Task: View about company page.
Action: Mouse moved to (625, 67)
Screenshot: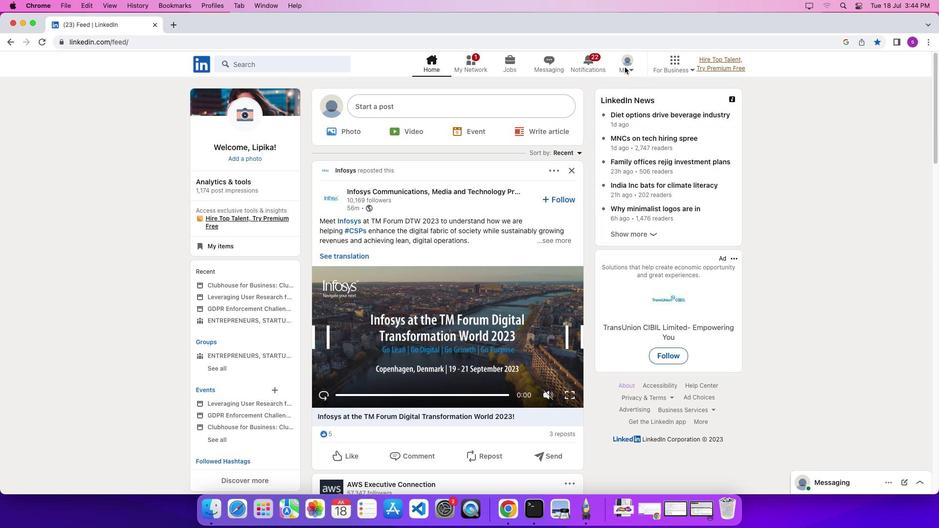 
Action: Mouse pressed left at (625, 67)
Screenshot: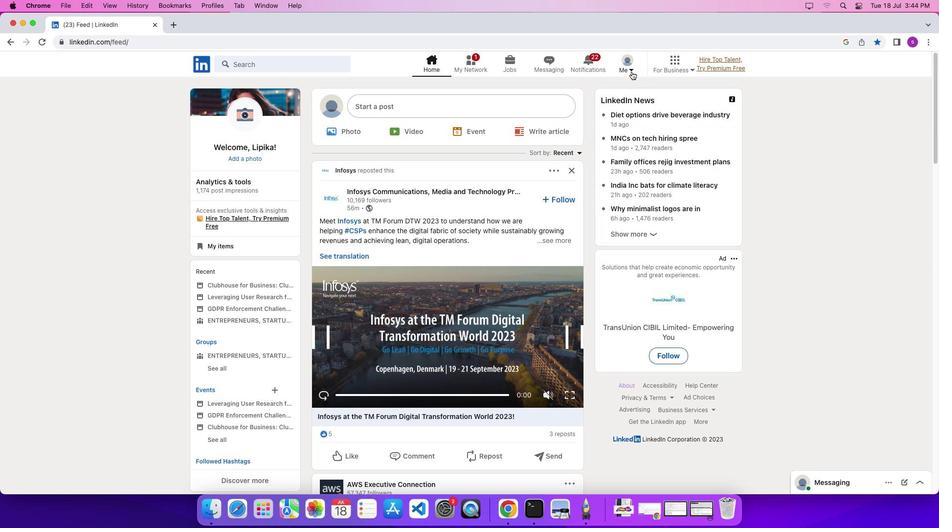 
Action: Mouse moved to (633, 72)
Screenshot: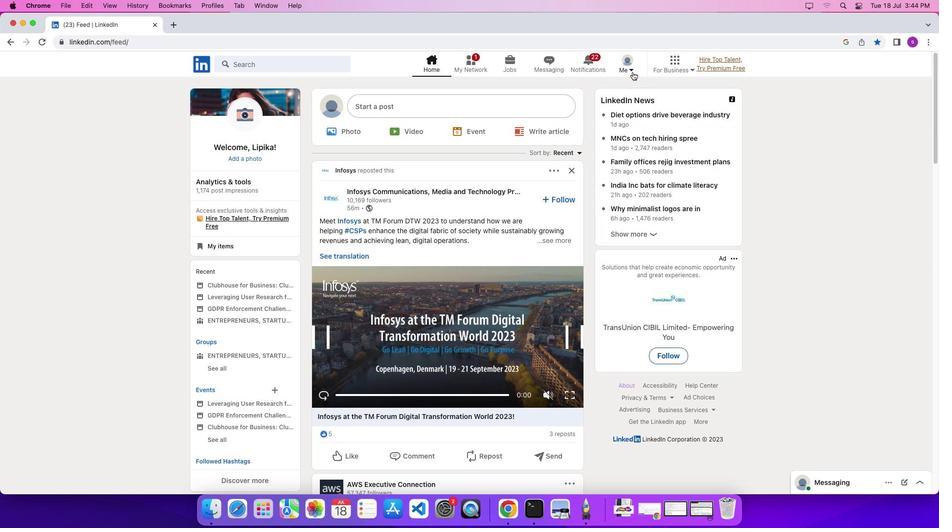 
Action: Mouse pressed left at (633, 72)
Screenshot: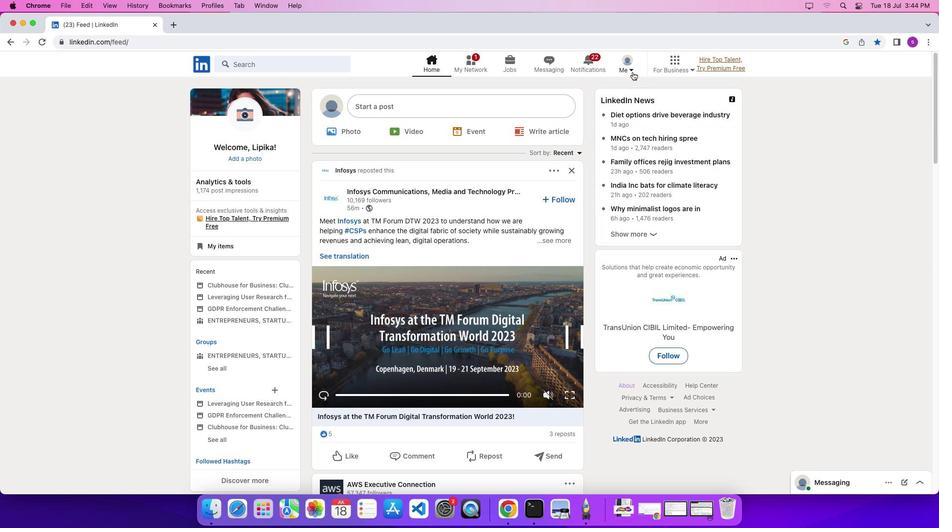 
Action: Mouse moved to (613, 125)
Screenshot: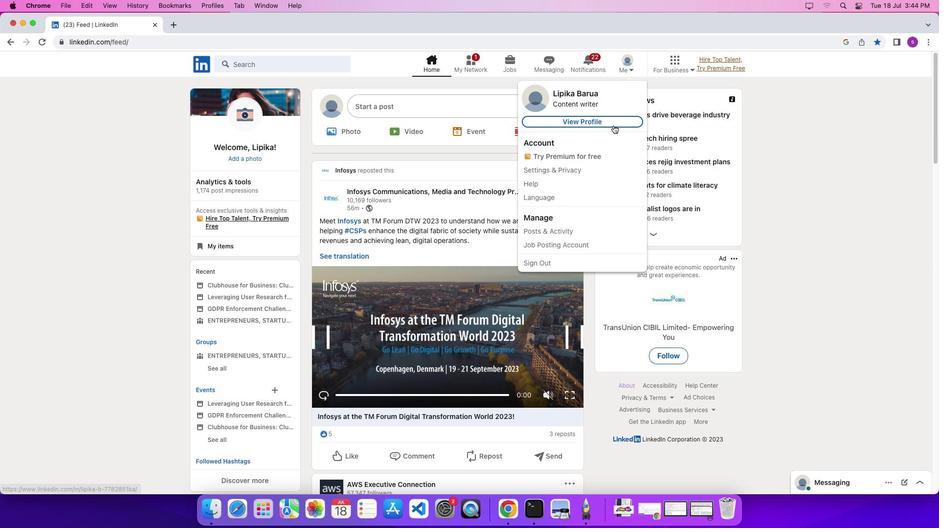 
Action: Mouse pressed left at (613, 125)
Screenshot: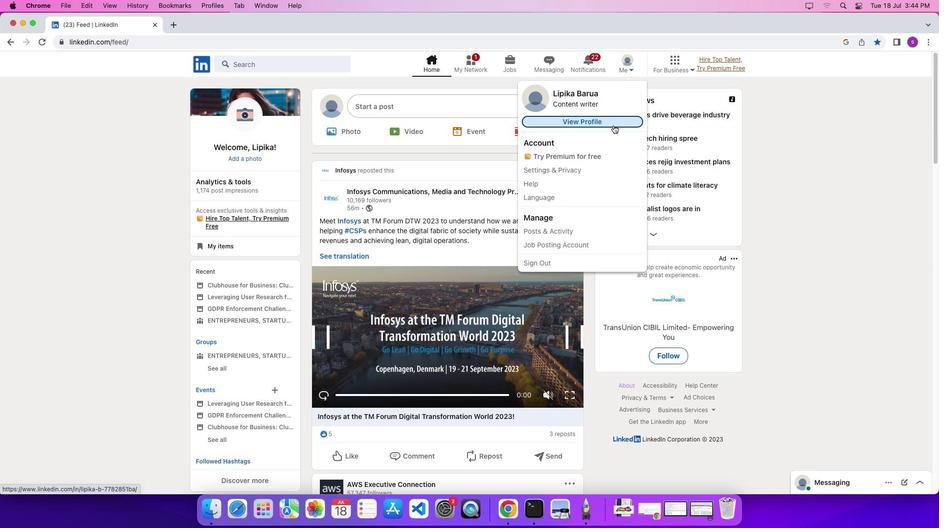 
Action: Mouse moved to (522, 289)
Screenshot: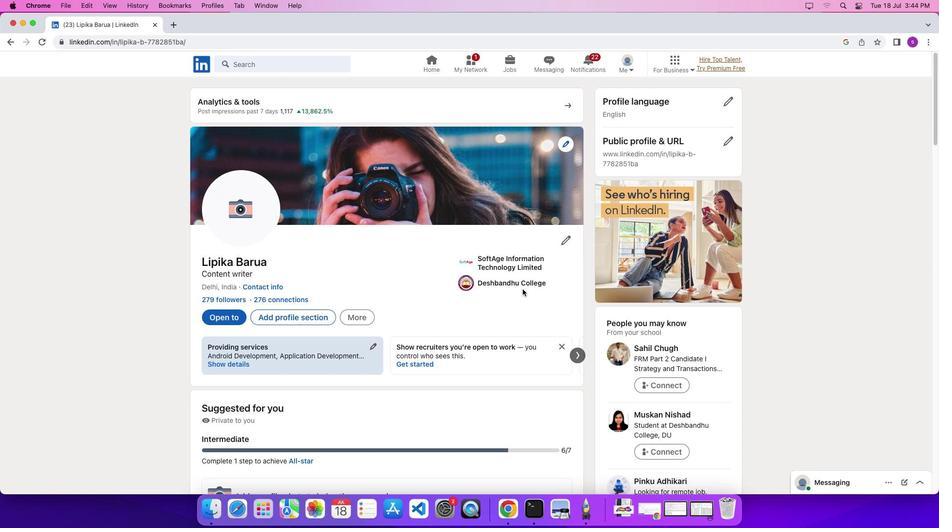 
Action: Mouse scrolled (522, 289) with delta (0, 0)
Screenshot: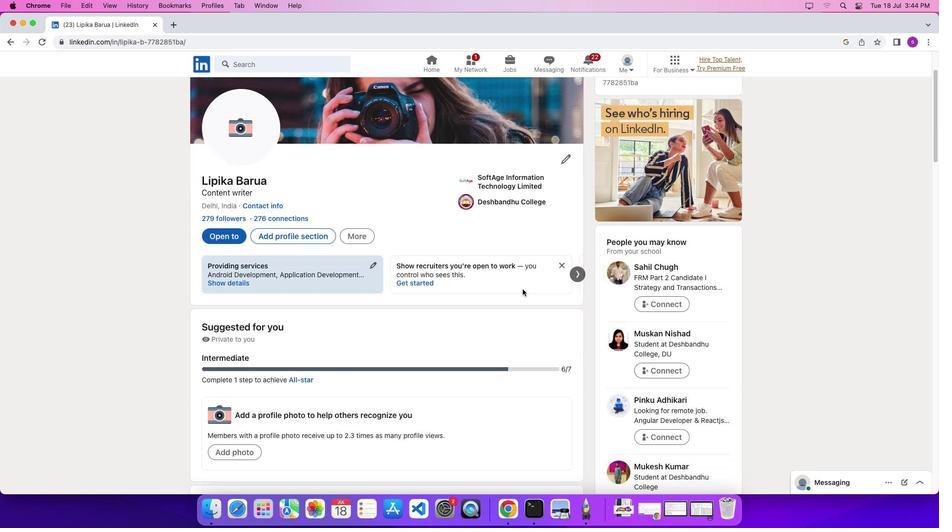
Action: Mouse scrolled (522, 289) with delta (0, 0)
Screenshot: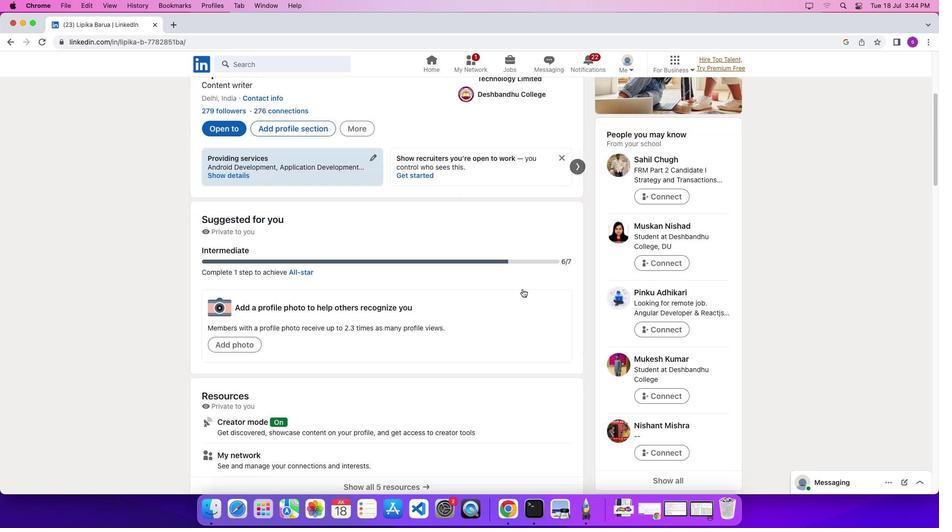 
Action: Mouse scrolled (522, 289) with delta (0, -3)
Screenshot: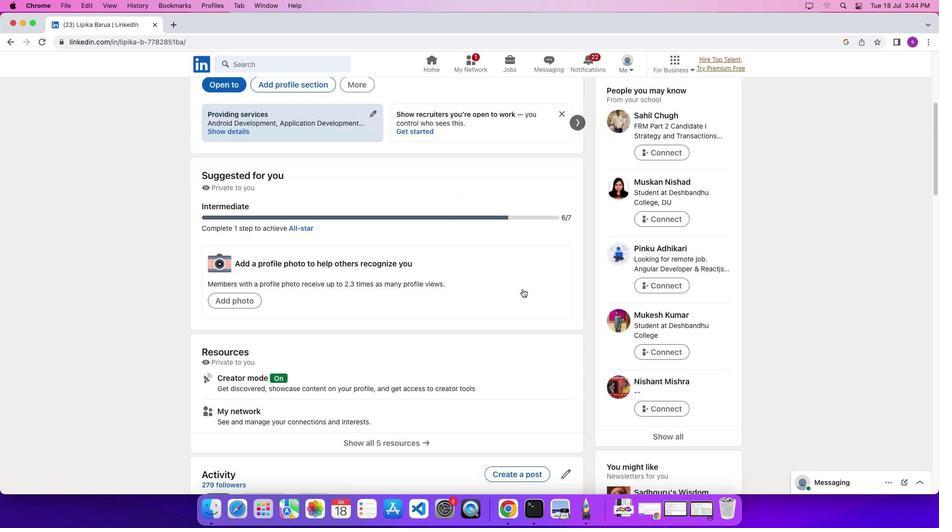 
Action: Mouse scrolled (522, 289) with delta (0, -3)
Screenshot: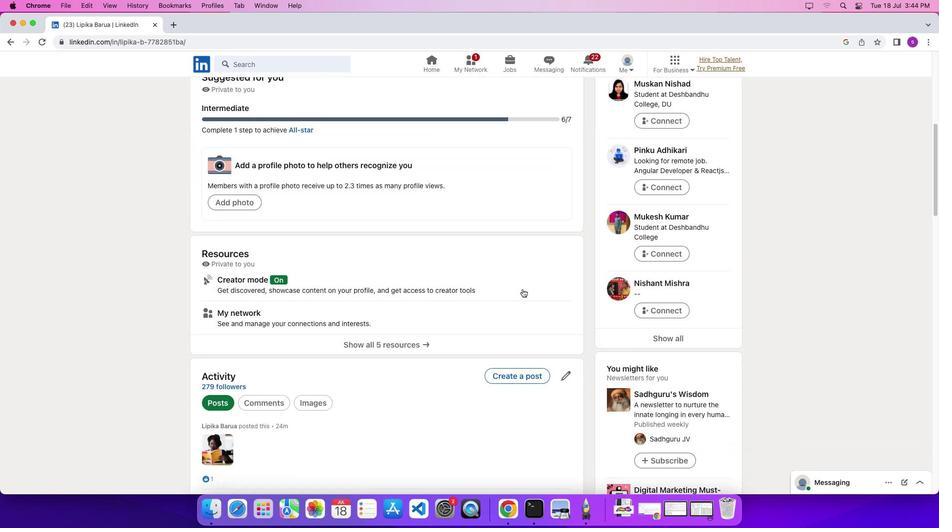 
Action: Mouse scrolled (522, 289) with delta (0, 0)
Screenshot: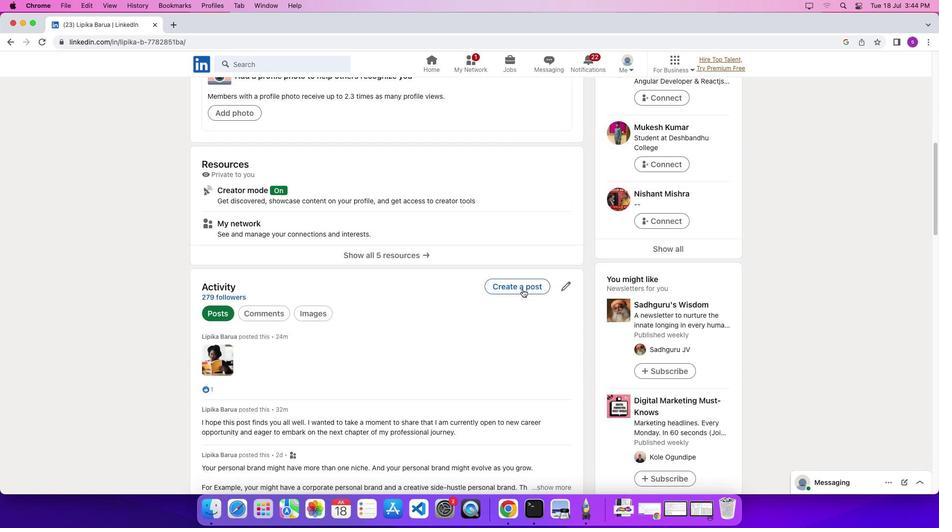 
Action: Mouse scrolled (522, 289) with delta (0, 0)
Screenshot: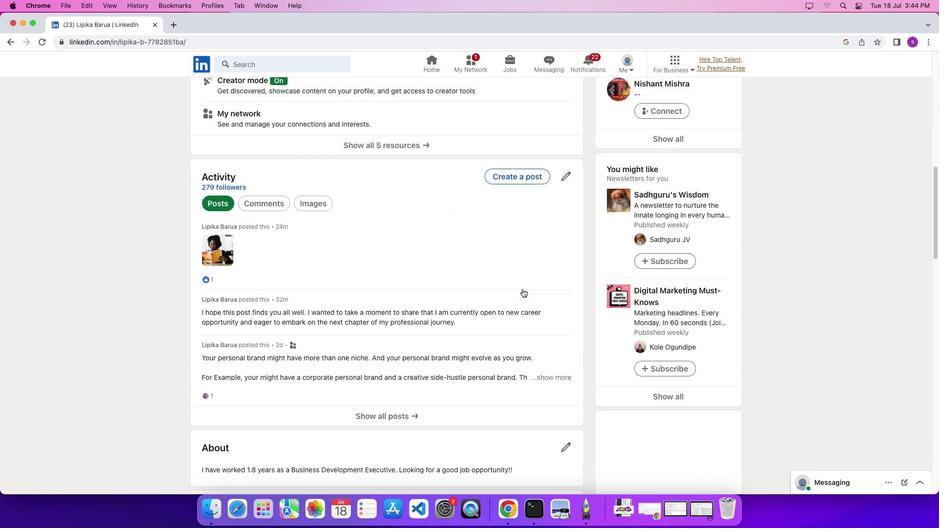 
Action: Mouse scrolled (522, 289) with delta (0, -2)
Screenshot: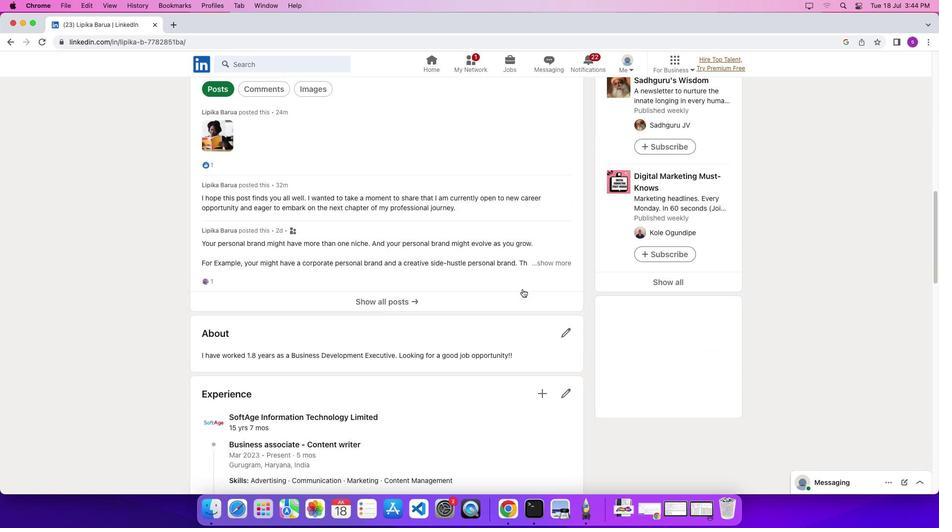 
Action: Mouse scrolled (522, 289) with delta (0, -4)
Screenshot: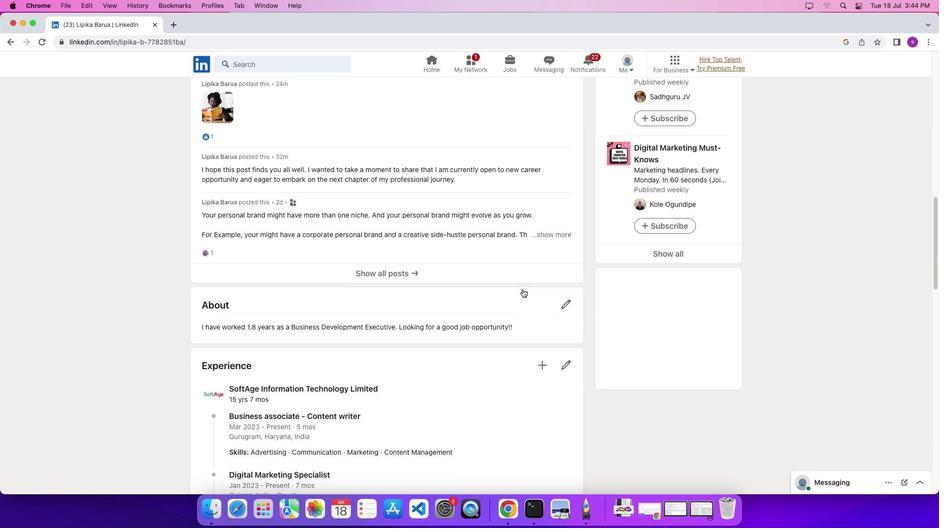 
Action: Mouse scrolled (522, 289) with delta (0, 0)
Screenshot: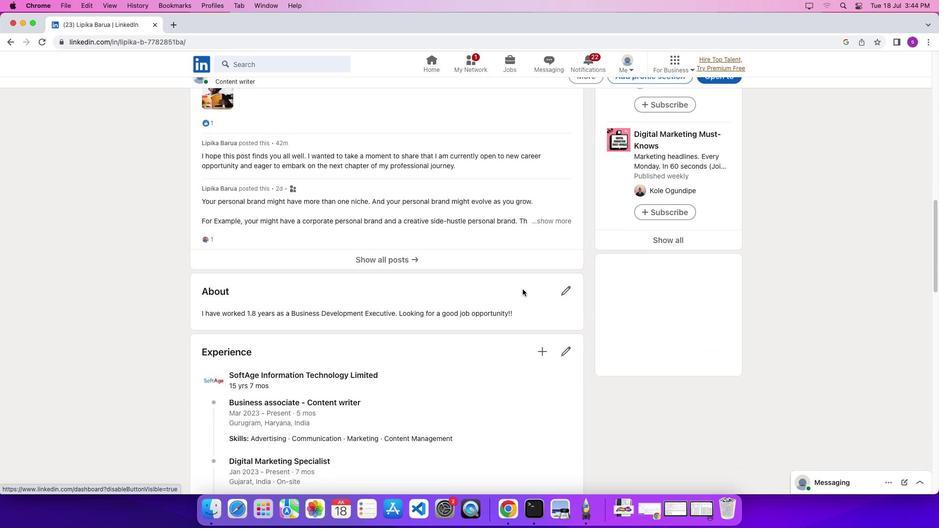 
Action: Mouse scrolled (522, 289) with delta (0, 0)
Screenshot: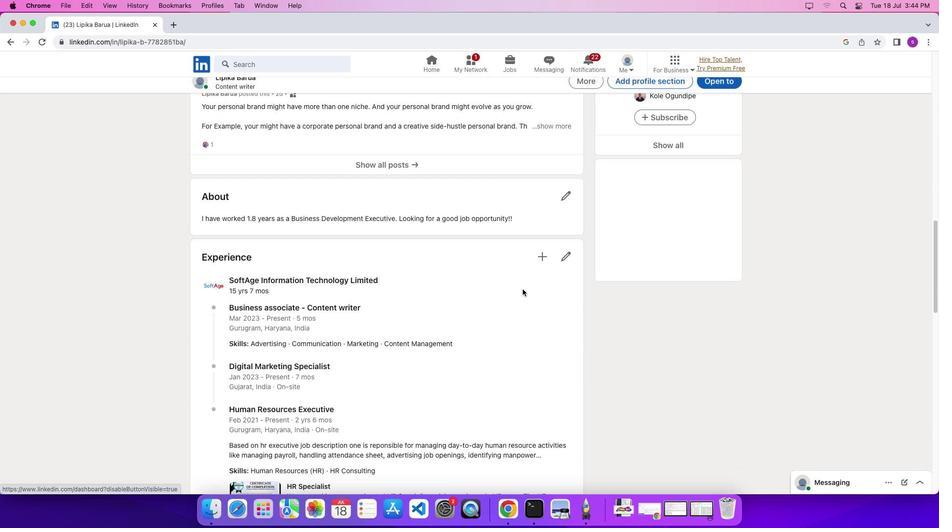
Action: Mouse scrolled (522, 289) with delta (0, -2)
Screenshot: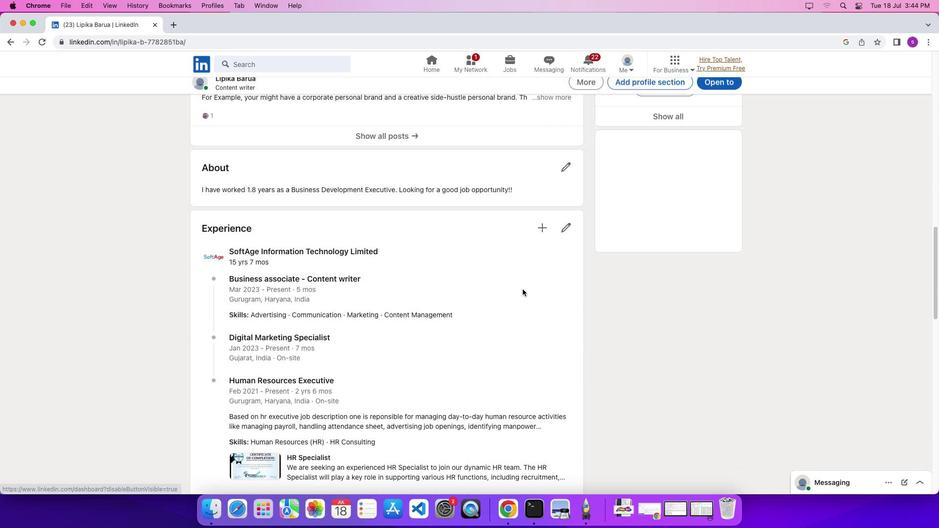 
Action: Mouse scrolled (522, 289) with delta (0, -2)
Screenshot: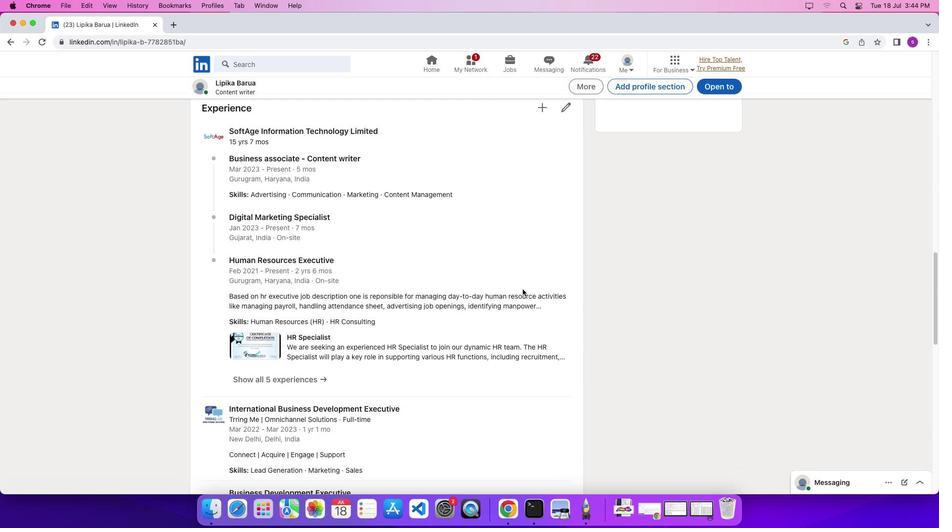
Action: Mouse scrolled (522, 289) with delta (0, 0)
Screenshot: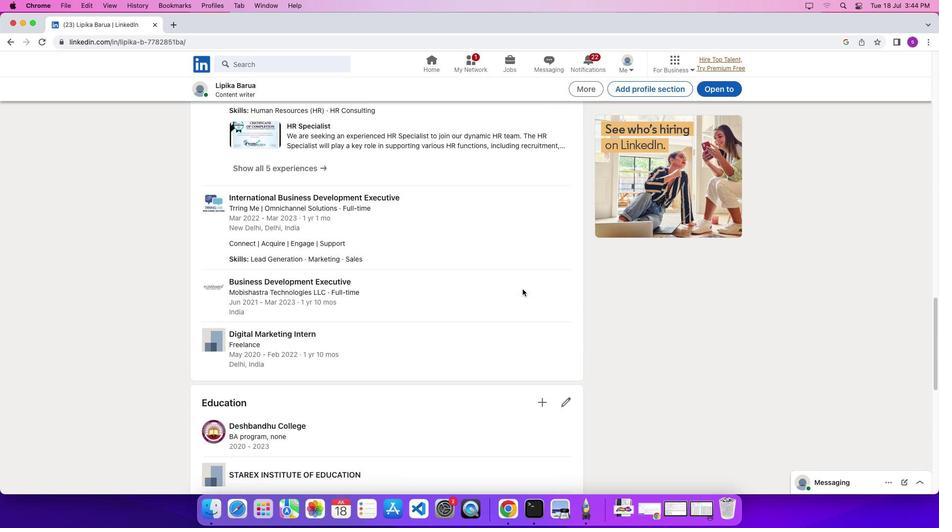 
Action: Mouse scrolled (522, 289) with delta (0, 0)
Screenshot: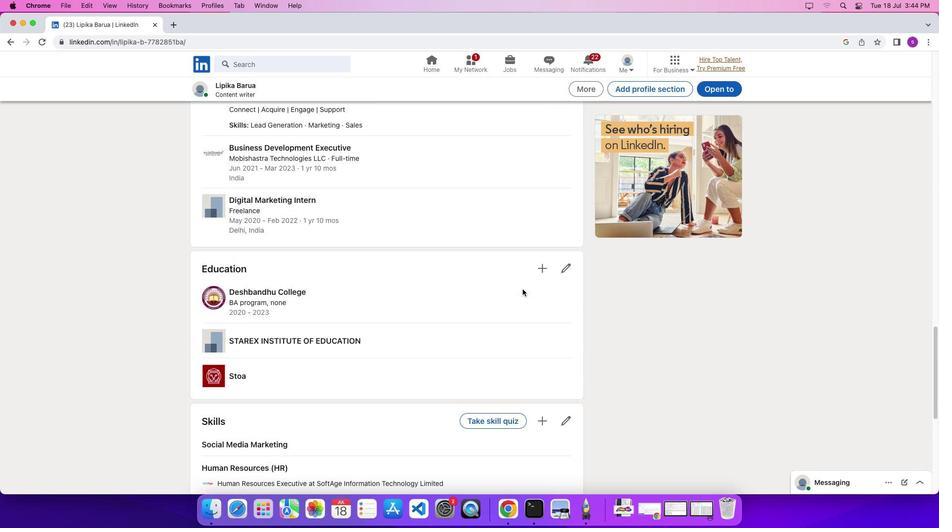 
Action: Mouse scrolled (522, 289) with delta (0, -3)
Screenshot: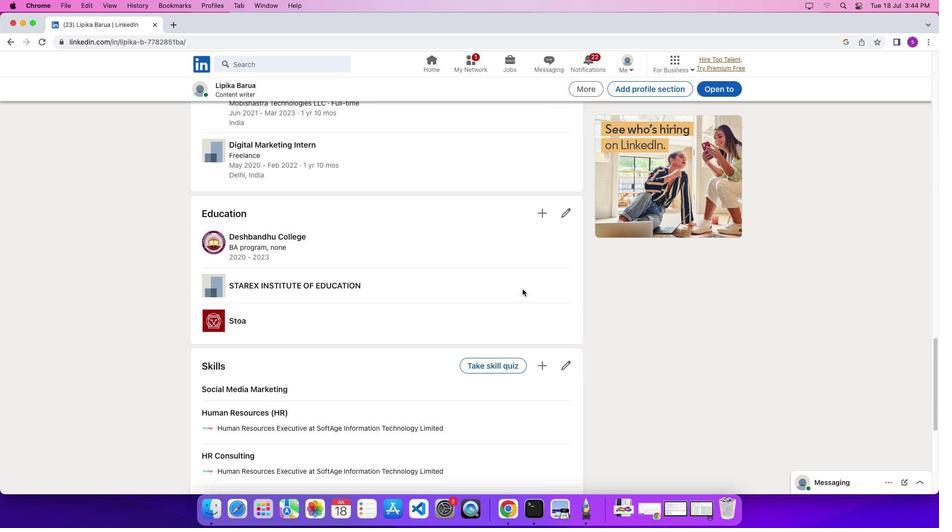 
Action: Mouse scrolled (522, 289) with delta (0, -4)
Screenshot: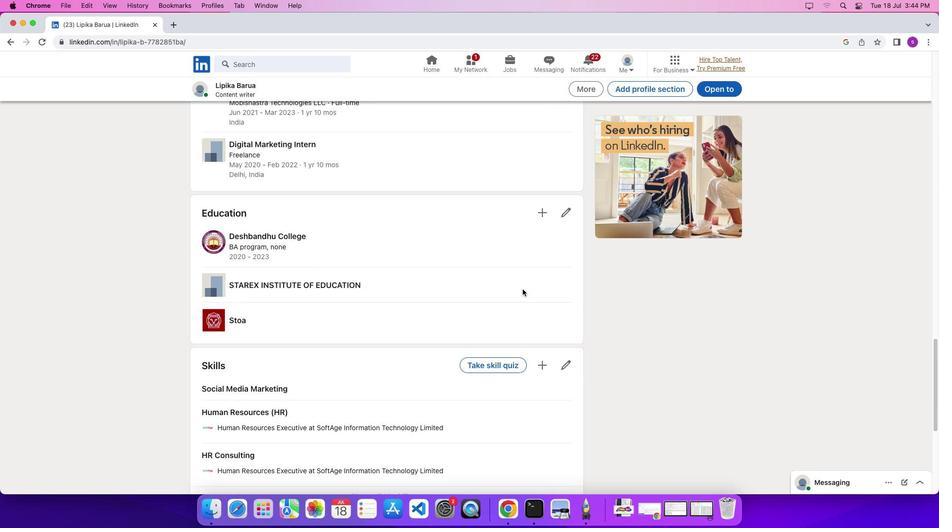 
Action: Mouse scrolled (522, 289) with delta (0, 0)
Screenshot: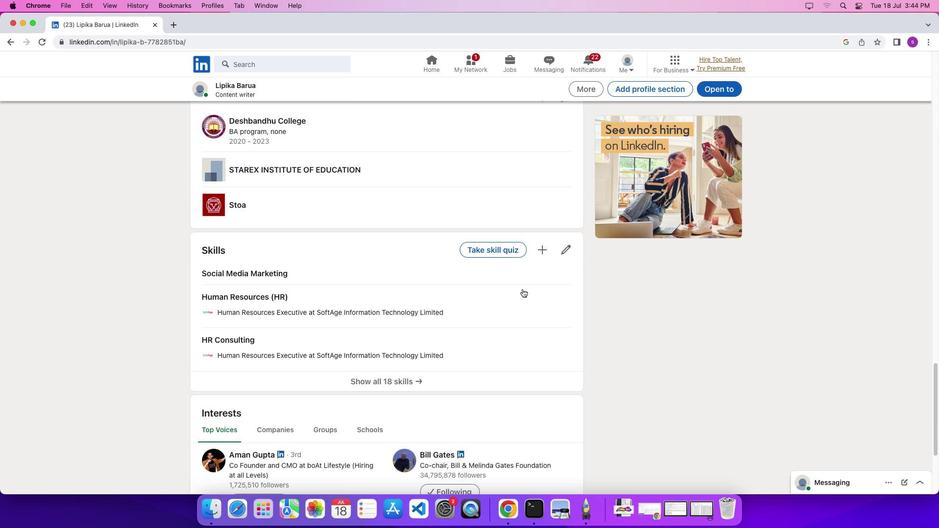 
Action: Mouse scrolled (522, 289) with delta (0, 0)
Screenshot: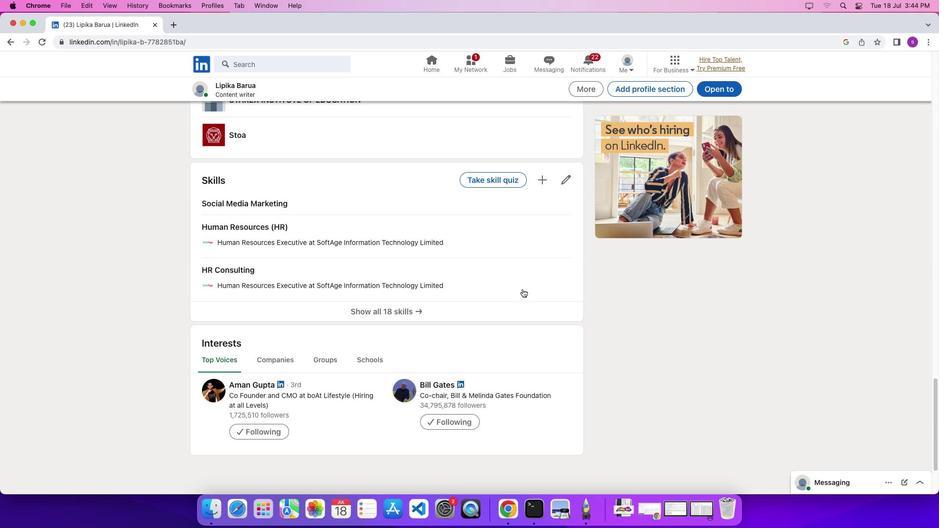 
Action: Mouse scrolled (522, 289) with delta (0, -3)
Screenshot: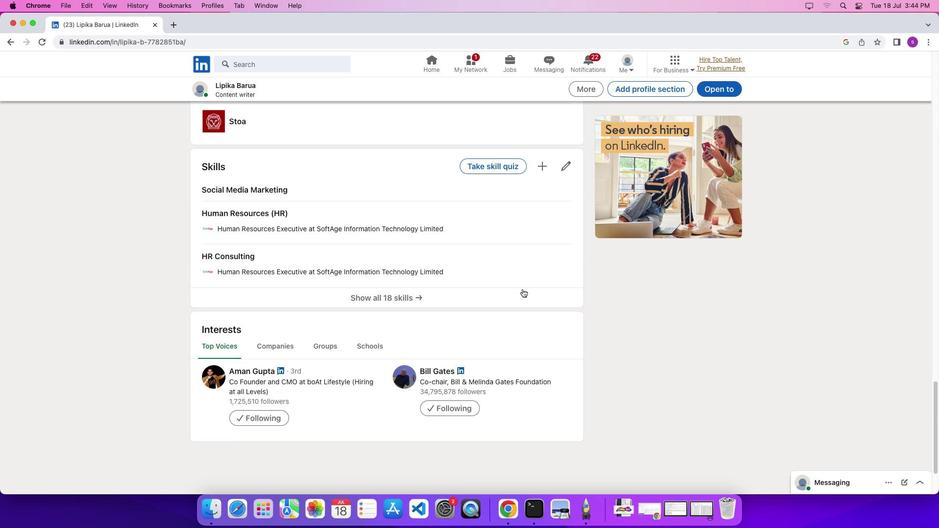 
Action: Mouse scrolled (522, 289) with delta (0, 0)
Screenshot: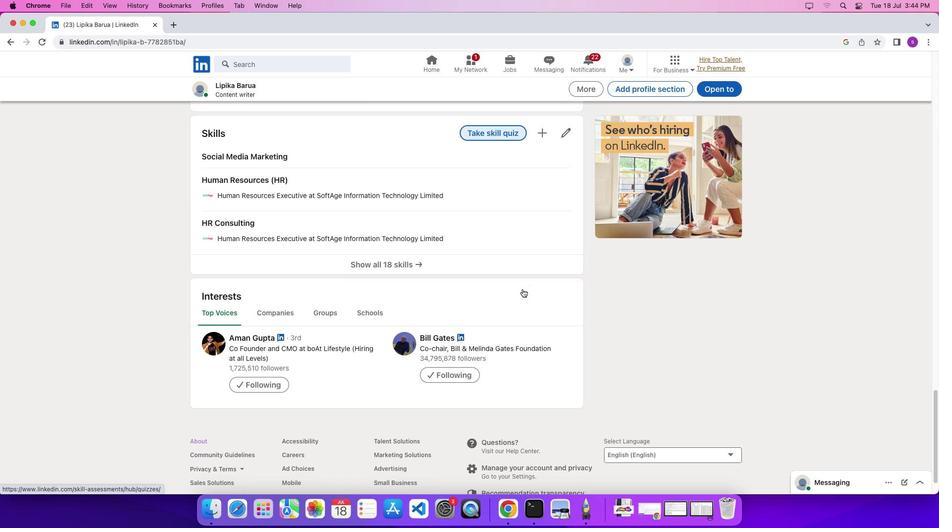 
Action: Mouse scrolled (522, 289) with delta (0, 0)
Screenshot: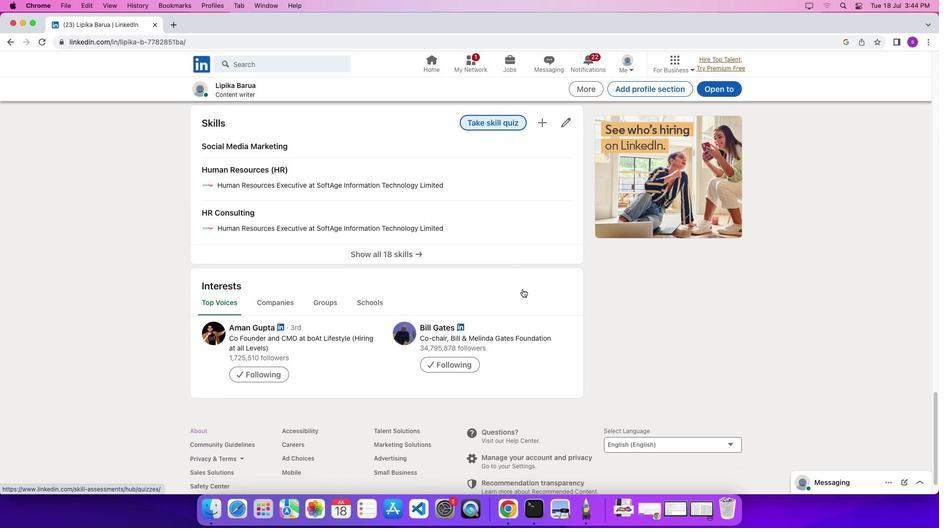 
Action: Mouse scrolled (522, 289) with delta (0, -3)
Screenshot: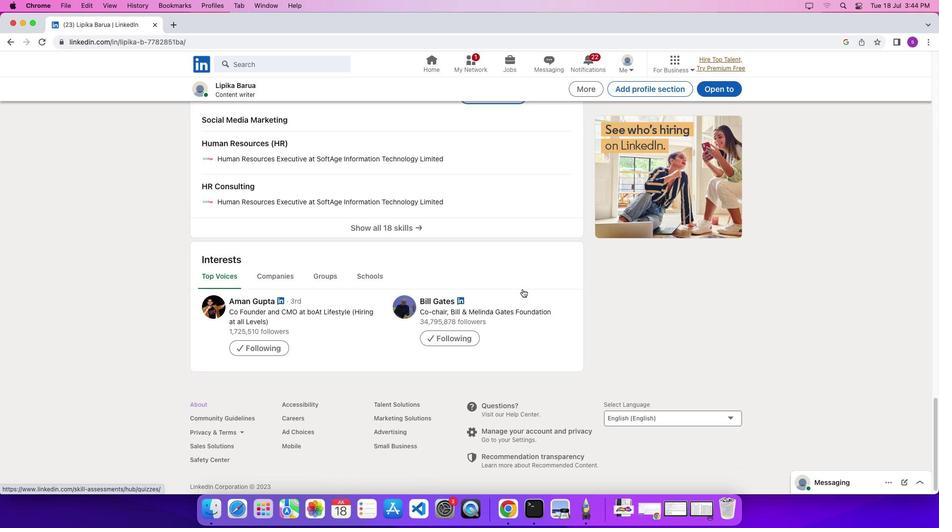 
Action: Mouse scrolled (522, 289) with delta (0, -4)
Screenshot: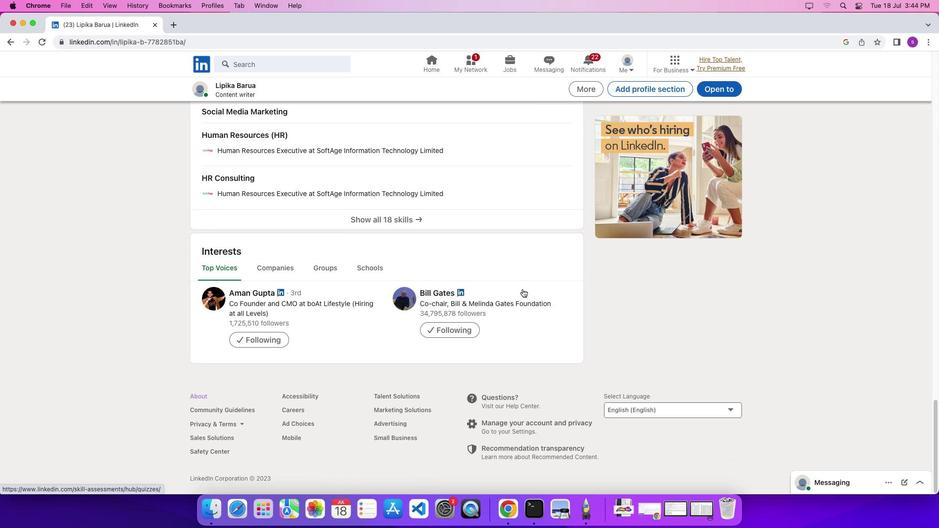 
Action: Mouse scrolled (522, 289) with delta (0, 0)
Screenshot: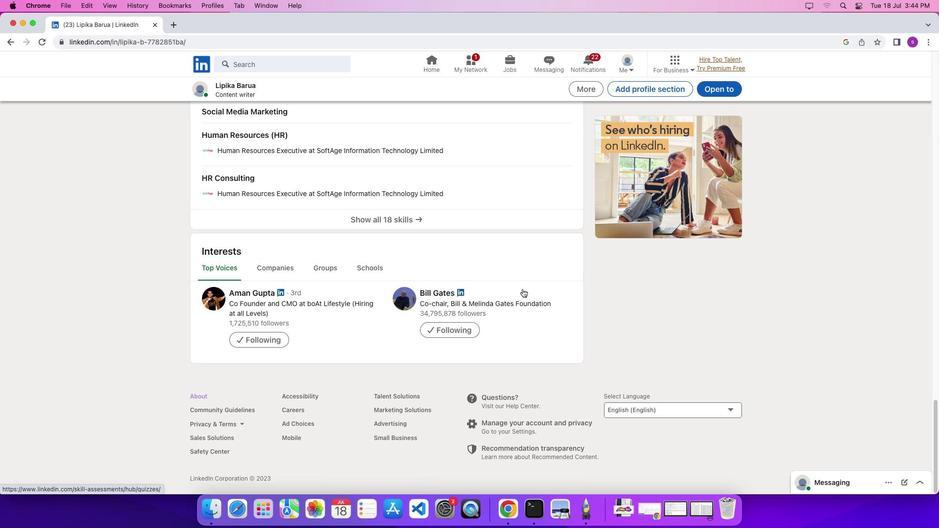 
Action: Mouse scrolled (522, 289) with delta (0, 0)
Screenshot: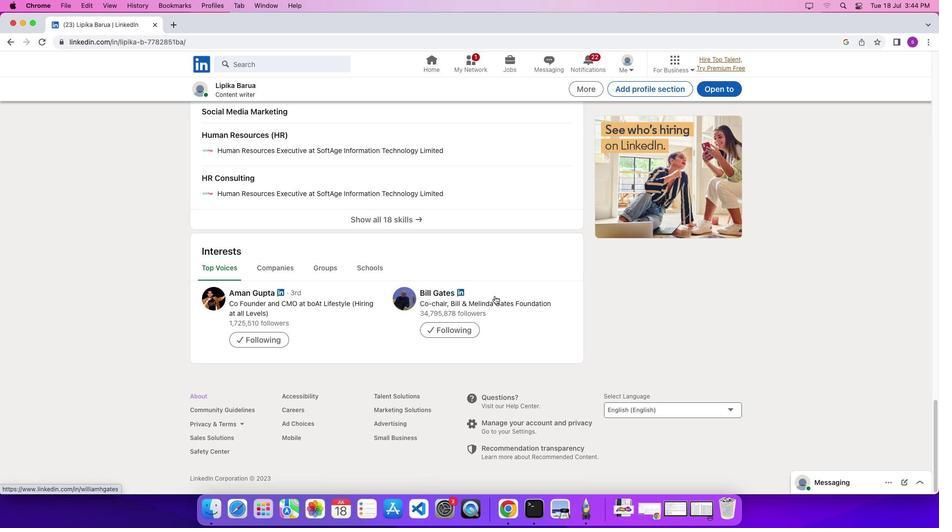 
Action: Mouse scrolled (522, 289) with delta (0, -2)
Screenshot: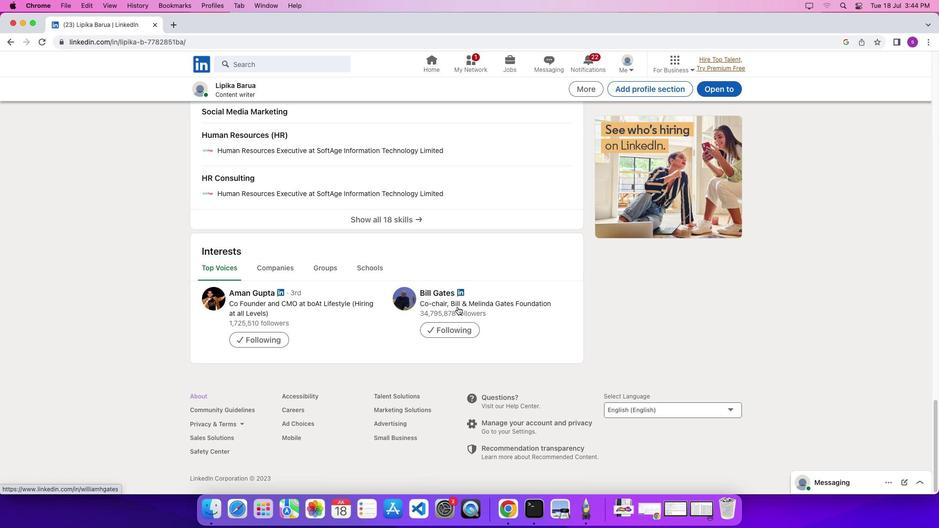 
Action: Mouse moved to (199, 394)
Screenshot: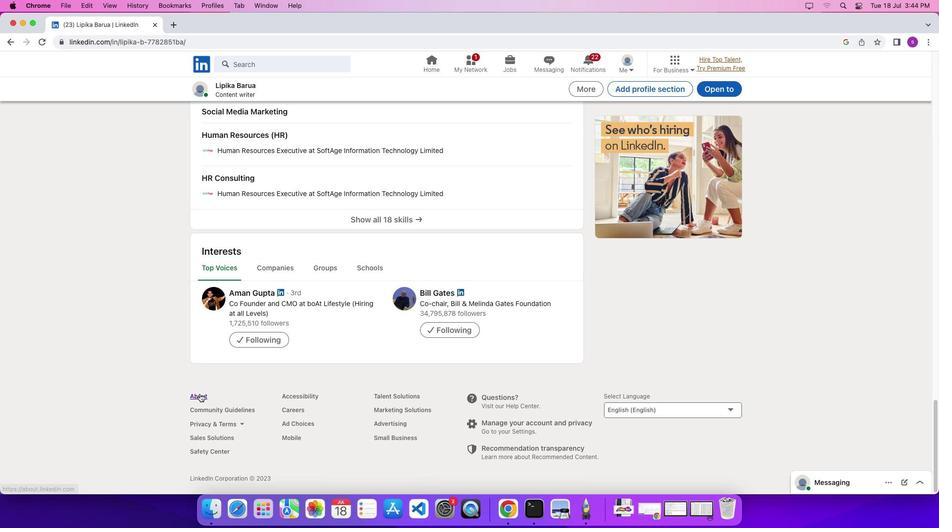 
Action: Mouse pressed left at (199, 394)
Screenshot: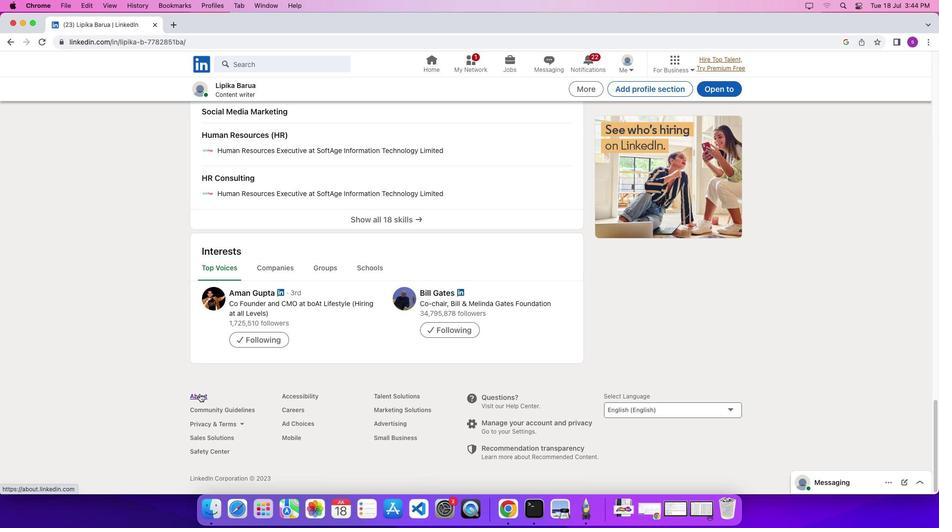 
Action: Mouse moved to (326, 391)
Screenshot: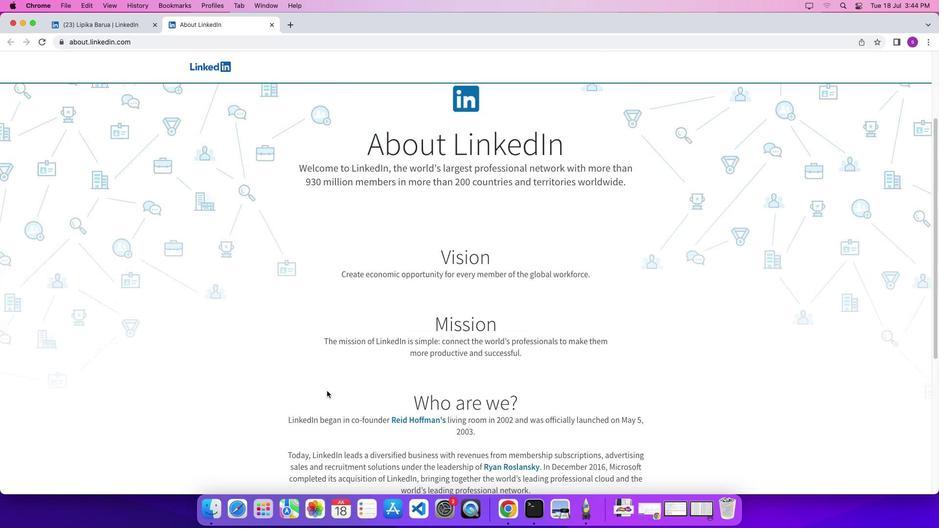 
Action: Mouse scrolled (326, 391) with delta (0, 0)
Screenshot: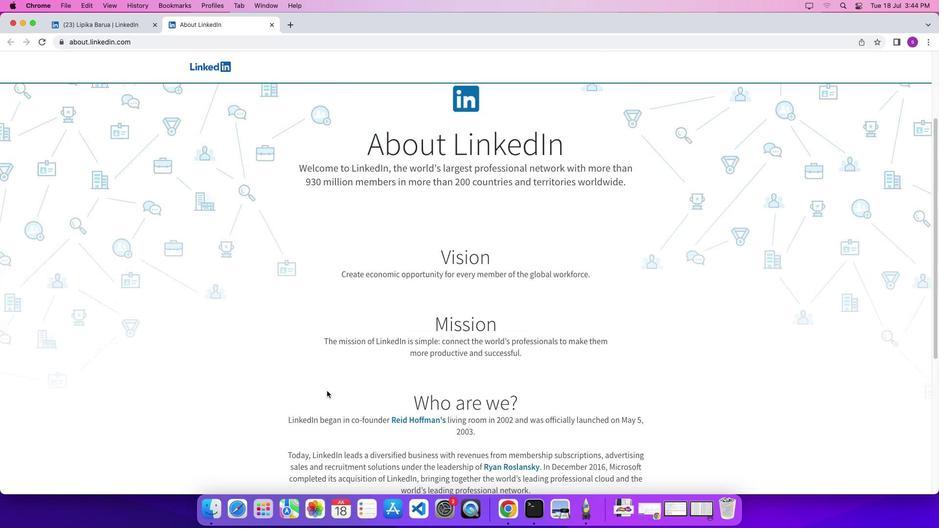 
Action: Mouse scrolled (326, 391) with delta (0, 0)
Screenshot: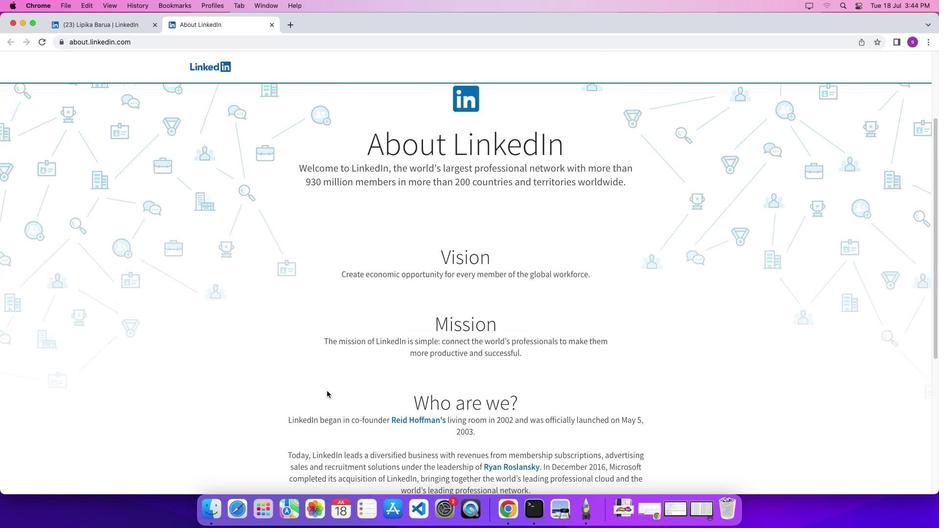
Action: Mouse scrolled (326, 391) with delta (0, -3)
Screenshot: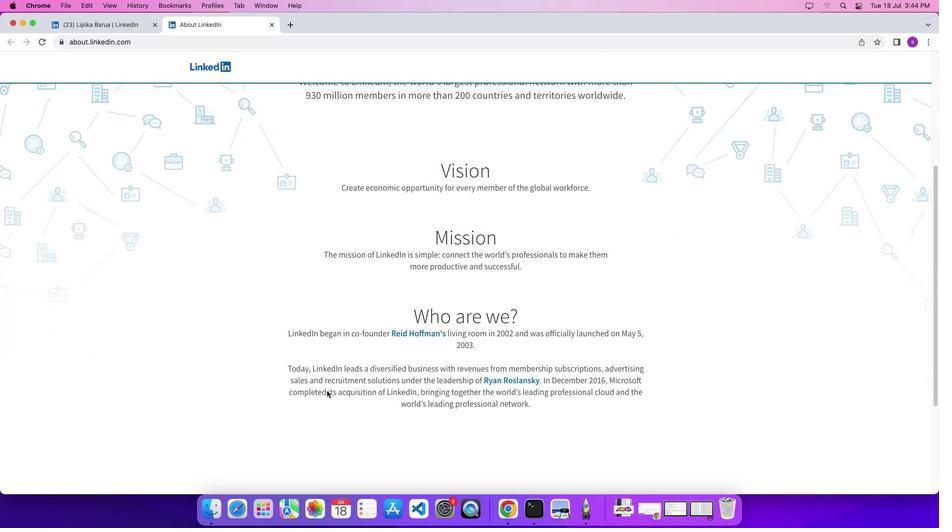 
Action: Mouse scrolled (326, 391) with delta (0, -2)
Screenshot: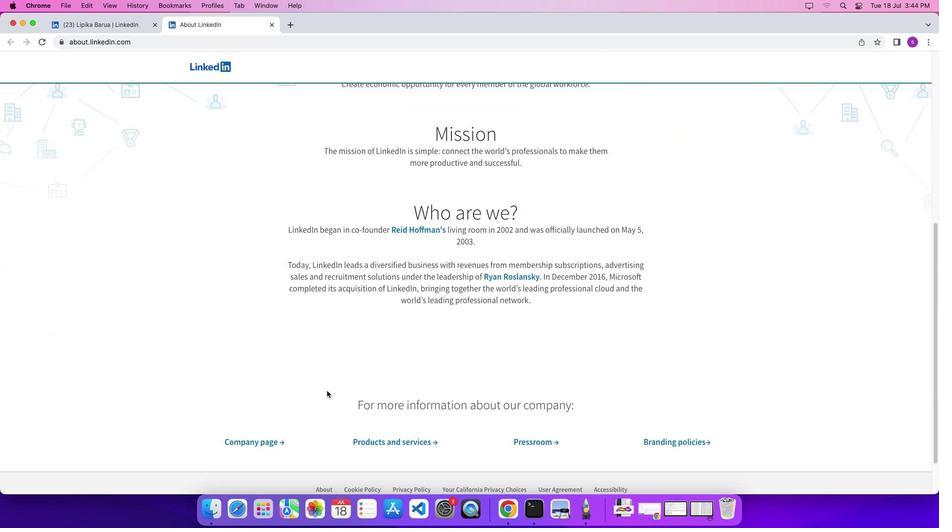 
Action: Mouse scrolled (326, 391) with delta (0, 0)
Screenshot: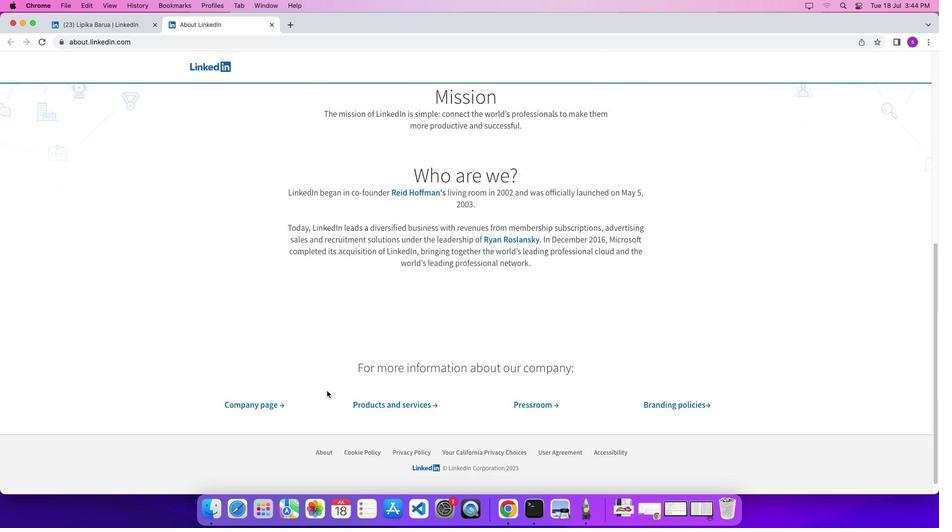 
Action: Mouse scrolled (326, 391) with delta (0, 0)
Screenshot: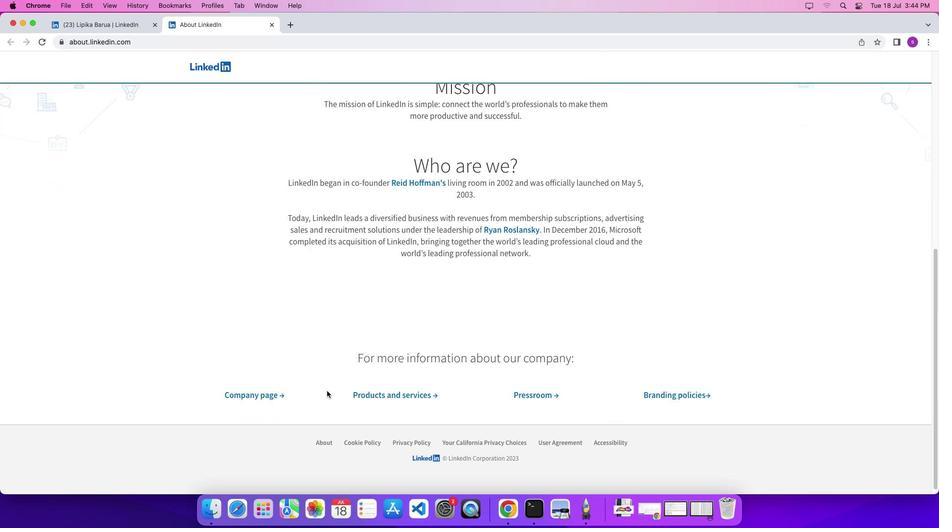 
Action: Mouse scrolled (326, 391) with delta (0, -3)
Screenshot: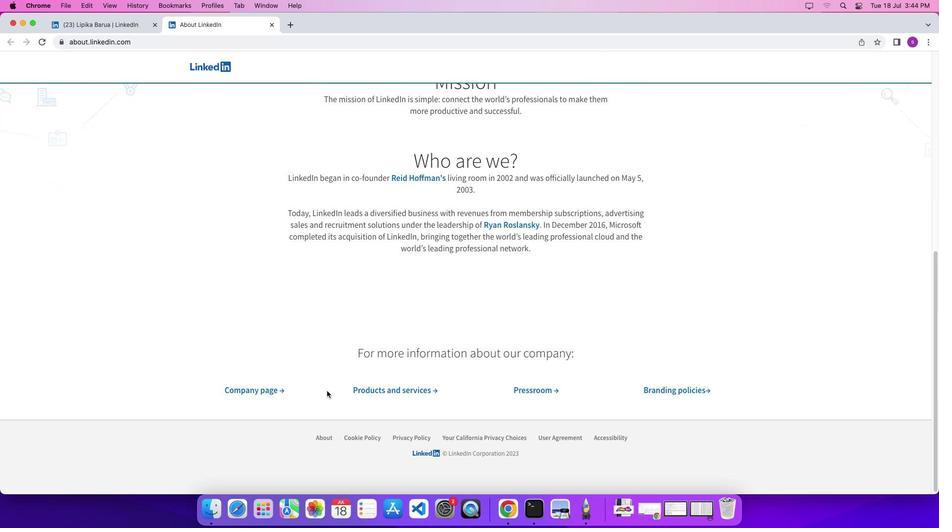 
Action: Mouse moved to (273, 385)
Screenshot: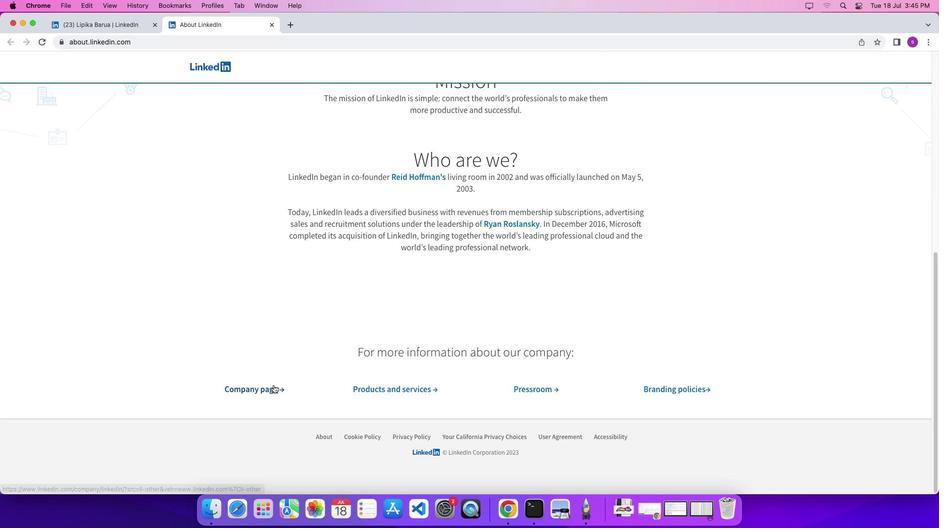 
Action: Mouse pressed left at (273, 385)
Screenshot: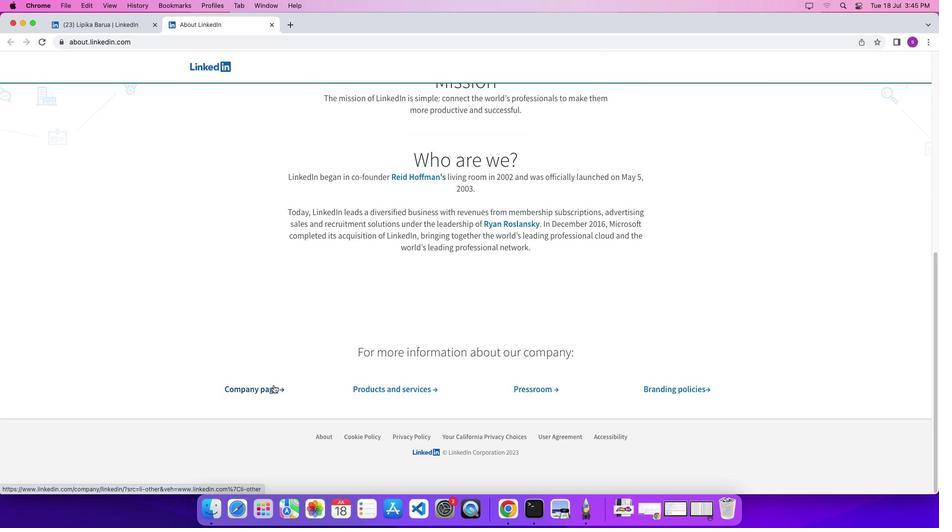 
Action: Mouse moved to (364, 362)
Screenshot: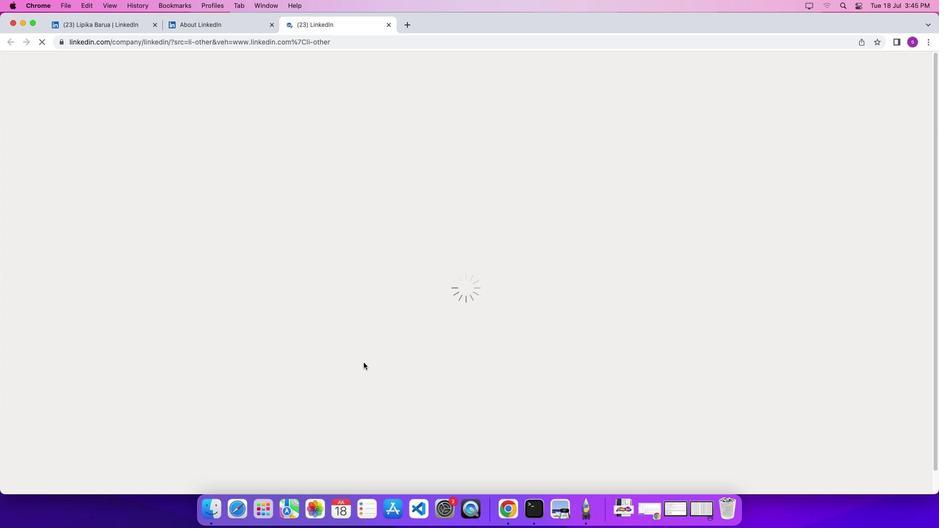 
Action: Mouse scrolled (364, 362) with delta (0, 0)
Screenshot: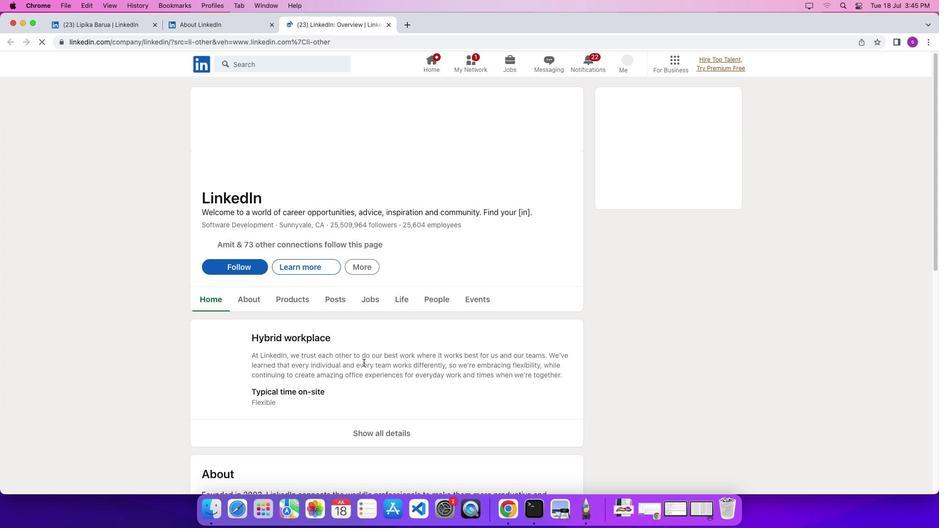 
Action: Mouse scrolled (364, 362) with delta (0, 0)
Screenshot: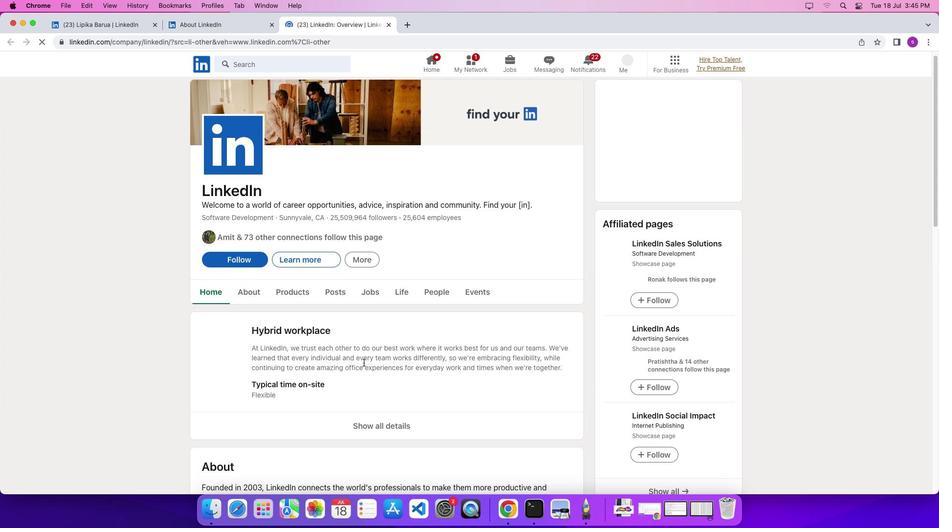 
Action: Mouse scrolled (364, 362) with delta (0, 0)
Screenshot: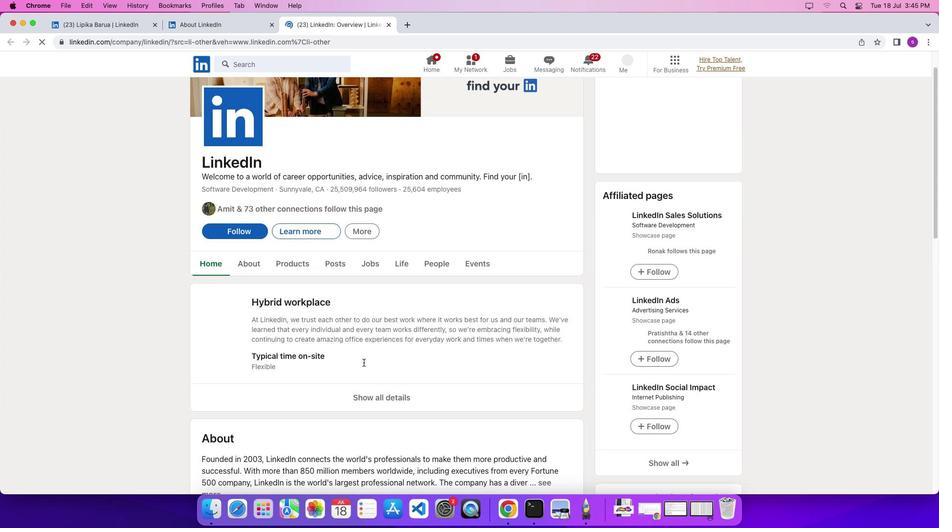 
Action: Mouse scrolled (364, 362) with delta (0, -2)
Screenshot: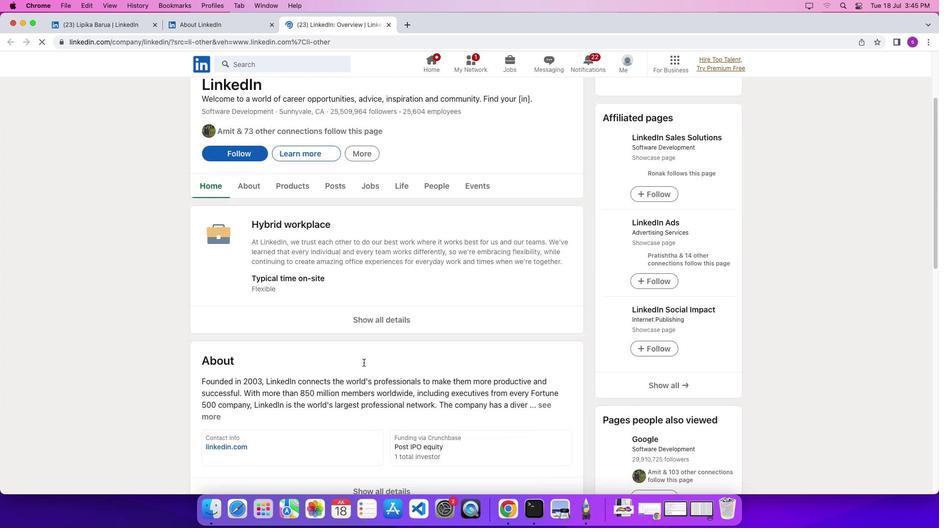 
Action: Mouse scrolled (364, 362) with delta (0, 0)
Screenshot: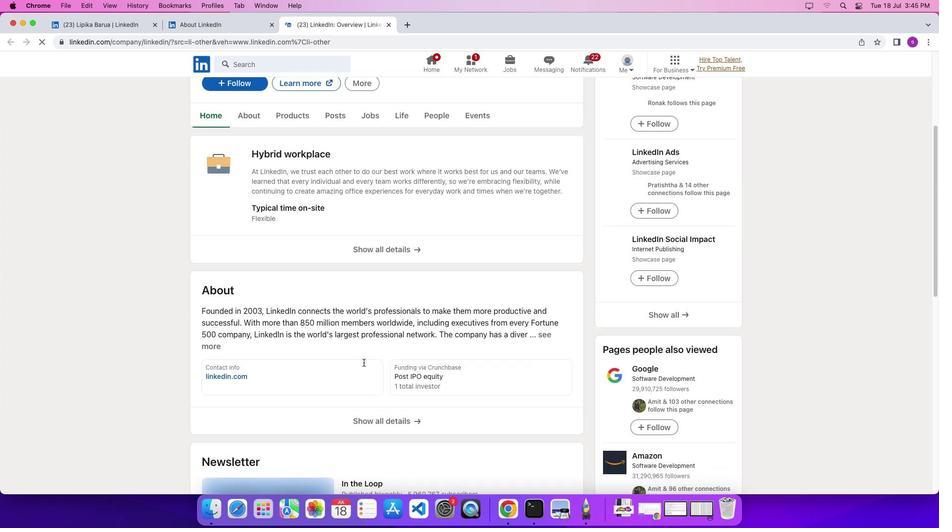 
Action: Mouse scrolled (364, 362) with delta (0, 0)
Screenshot: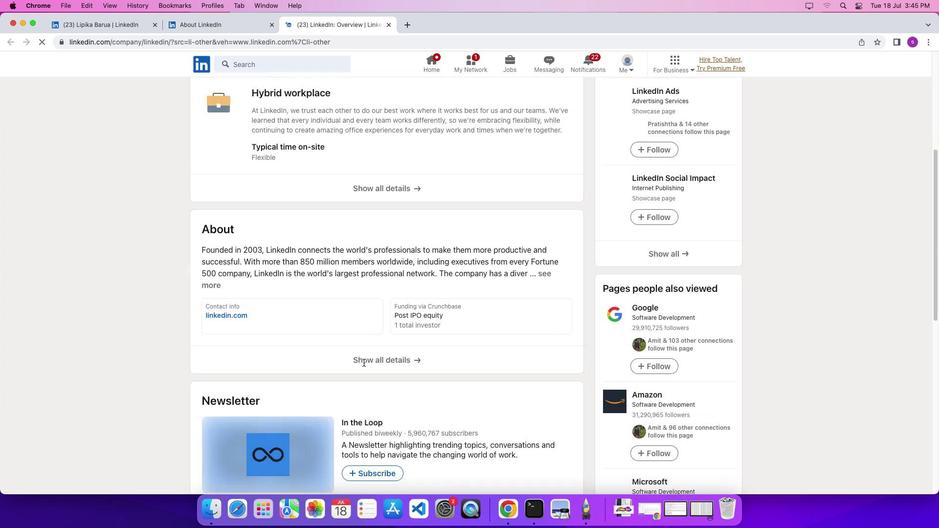 
Action: Mouse scrolled (364, 362) with delta (0, -2)
Screenshot: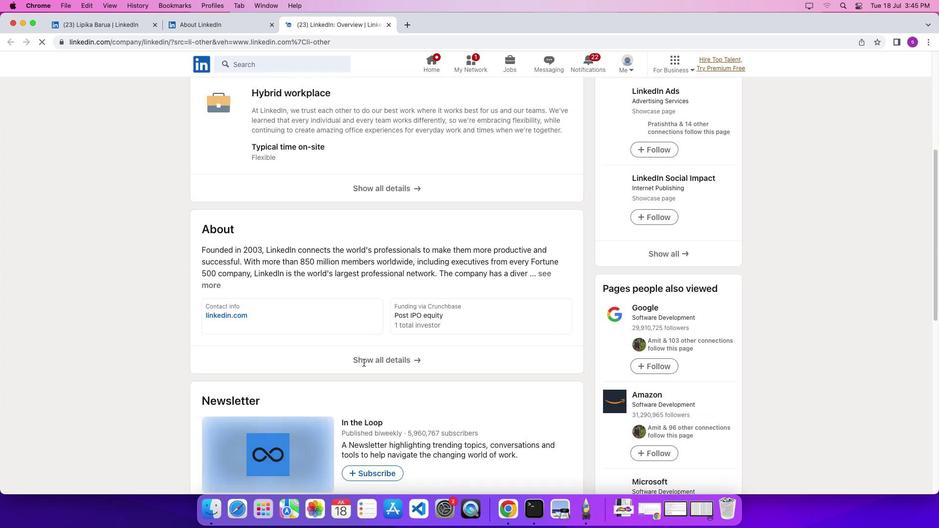 
Action: Mouse scrolled (364, 362) with delta (0, 0)
Screenshot: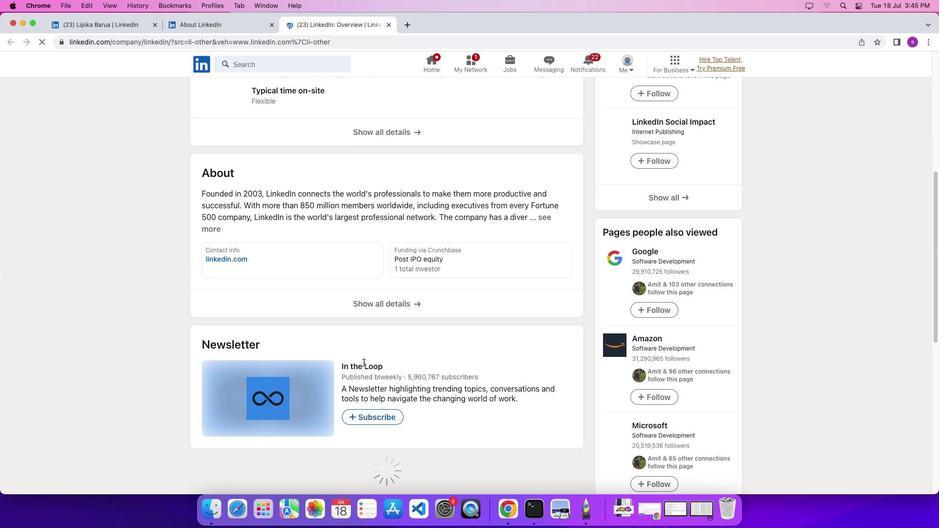 
Action: Mouse scrolled (364, 362) with delta (0, 0)
Screenshot: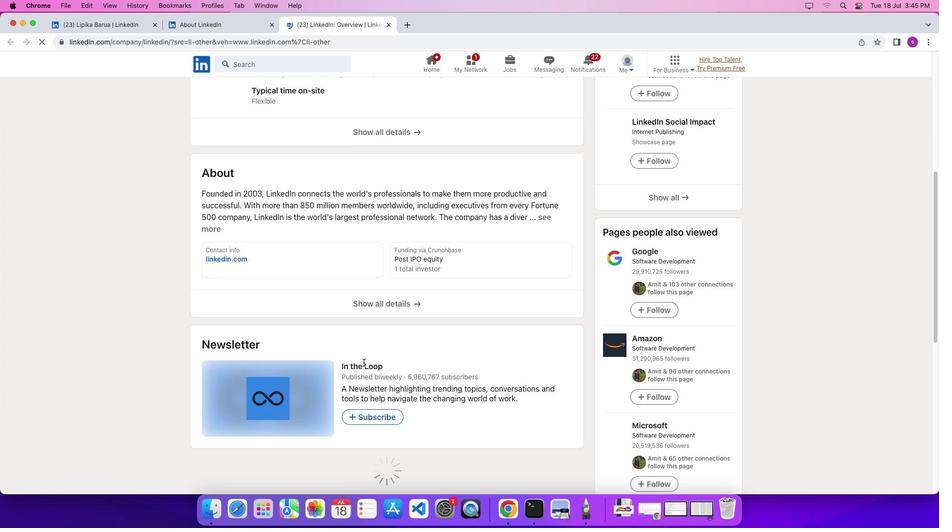 
Action: Mouse scrolled (364, 362) with delta (0, -2)
Screenshot: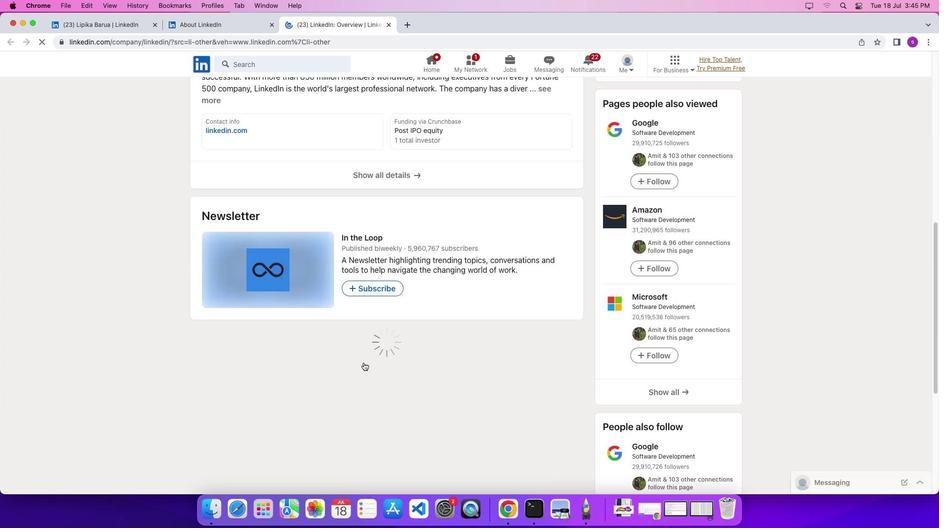 
Action: Mouse scrolled (364, 362) with delta (0, 0)
Screenshot: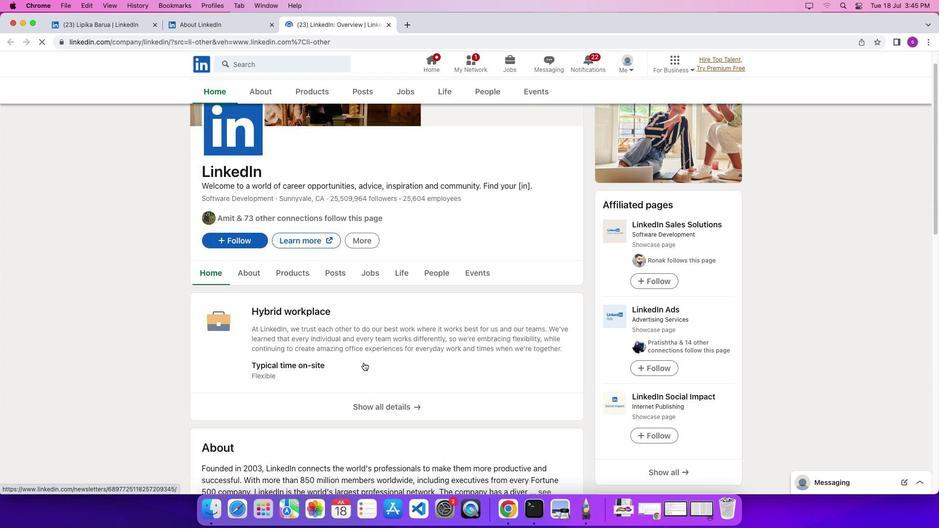 
Action: Mouse scrolled (364, 362) with delta (0, 0)
Screenshot: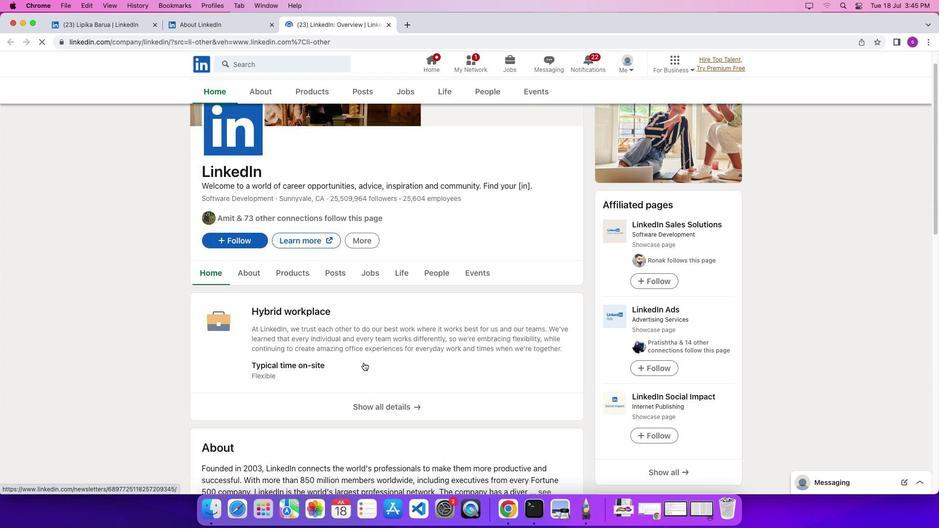 
Action: Mouse scrolled (364, 362) with delta (0, 4)
Screenshot: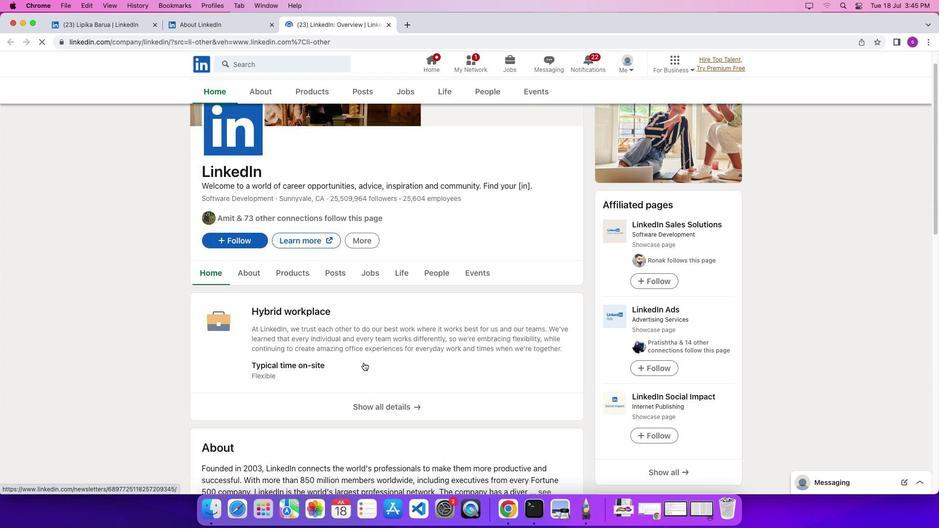 
Action: Mouse scrolled (364, 362) with delta (0, 6)
Screenshot: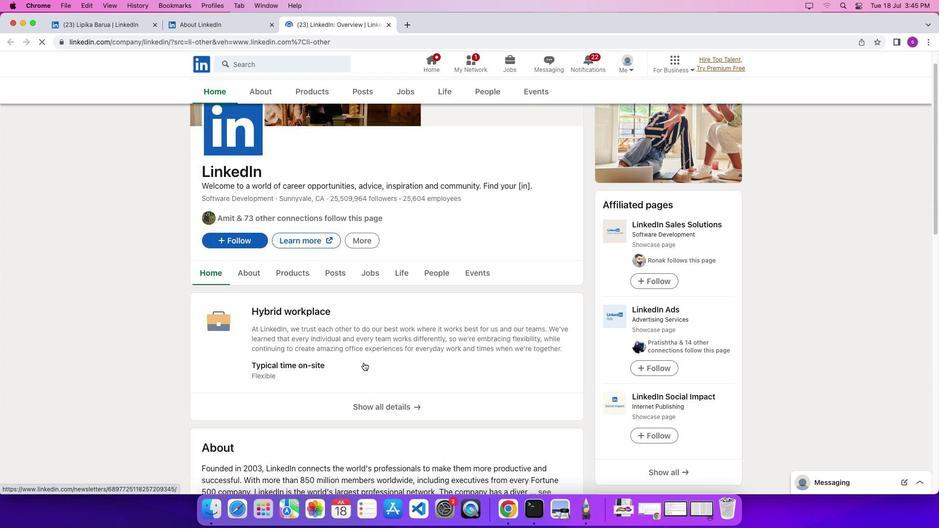 
Action: Mouse scrolled (364, 362) with delta (0, 0)
Screenshot: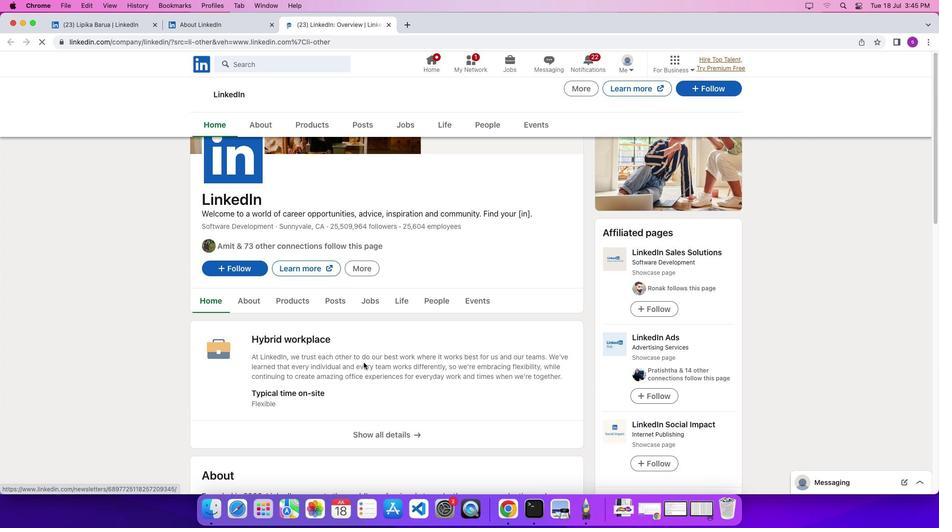 
Action: Mouse scrolled (364, 362) with delta (0, 0)
Screenshot: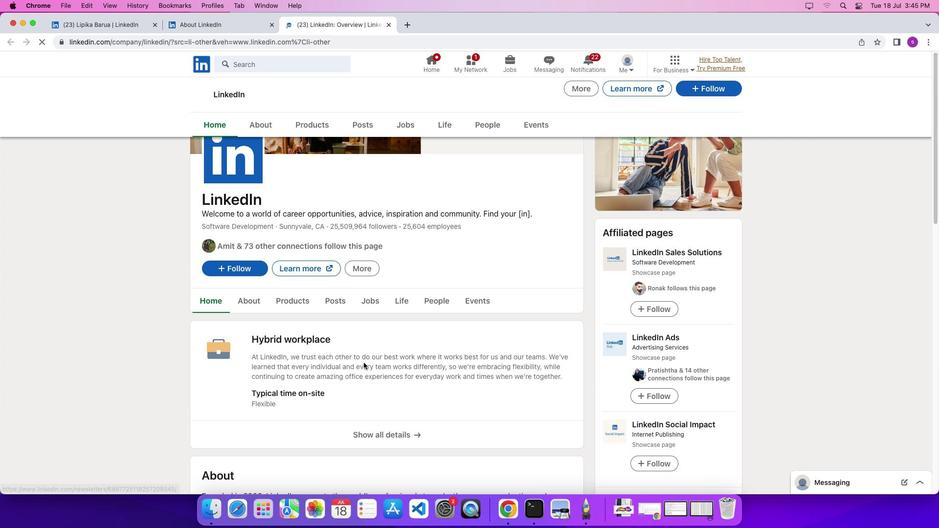 
Action: Mouse scrolled (364, 362) with delta (0, 4)
Screenshot: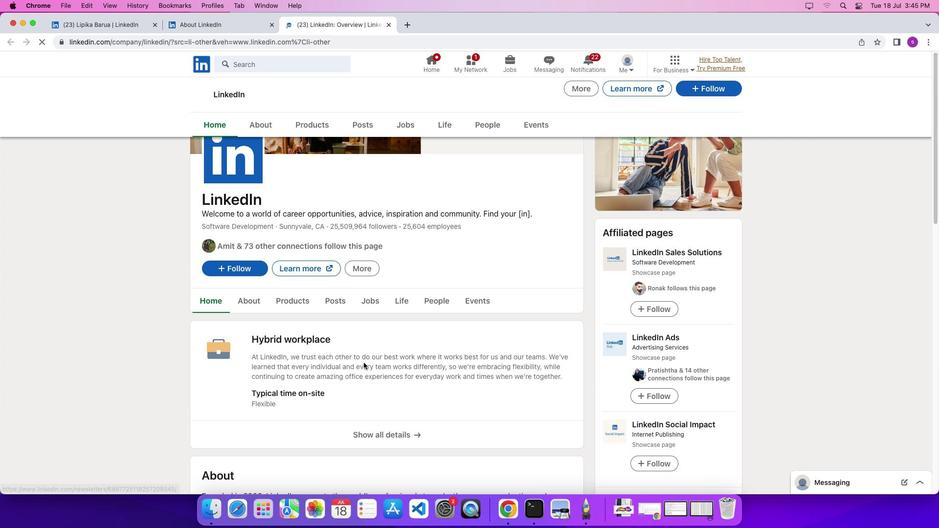 
